 Task: Show the shared content for "Digital Experience".
Action: Mouse moved to (1114, 85)
Screenshot: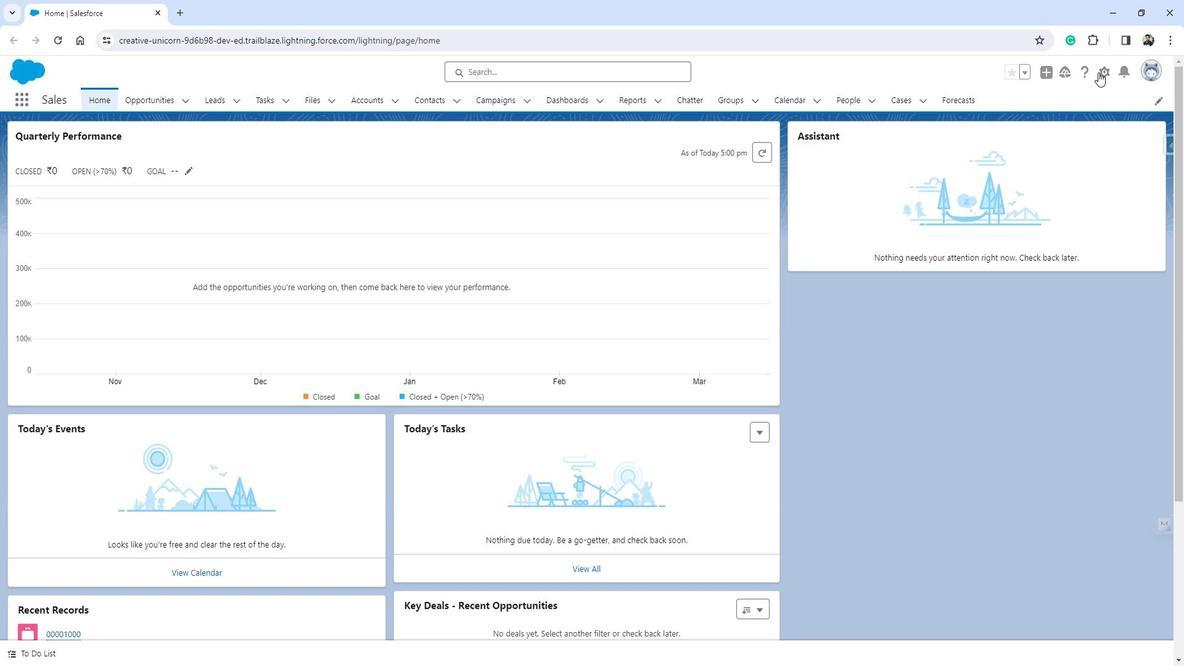 
Action: Mouse pressed left at (1114, 85)
Screenshot: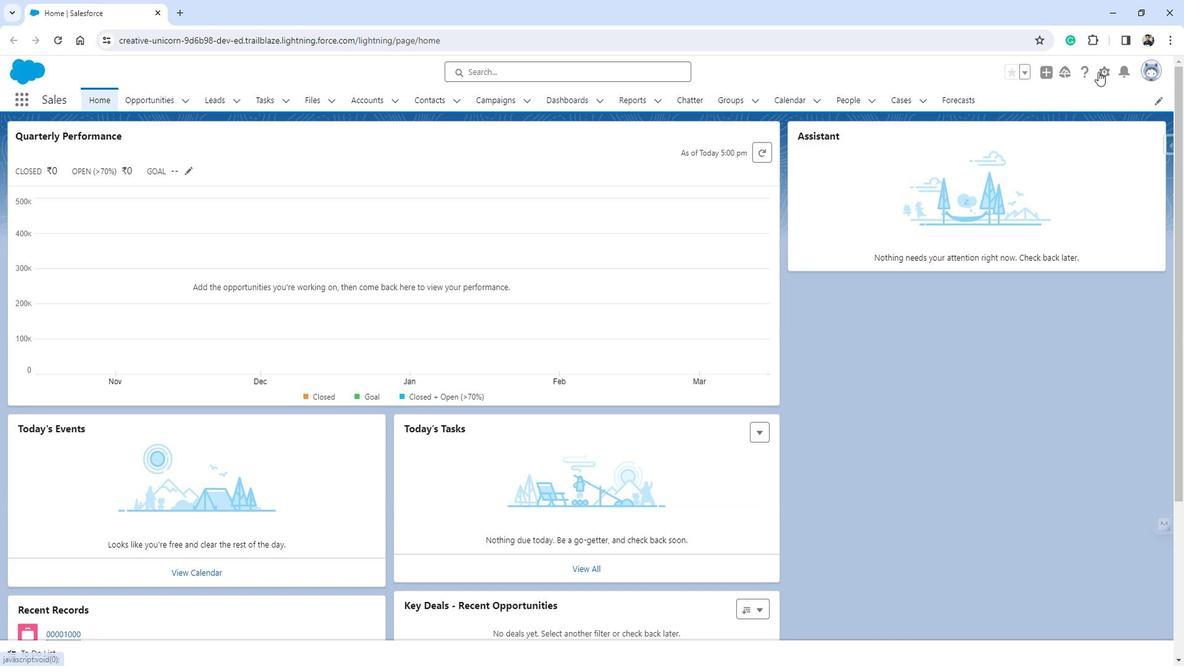 
Action: Mouse moved to (1064, 124)
Screenshot: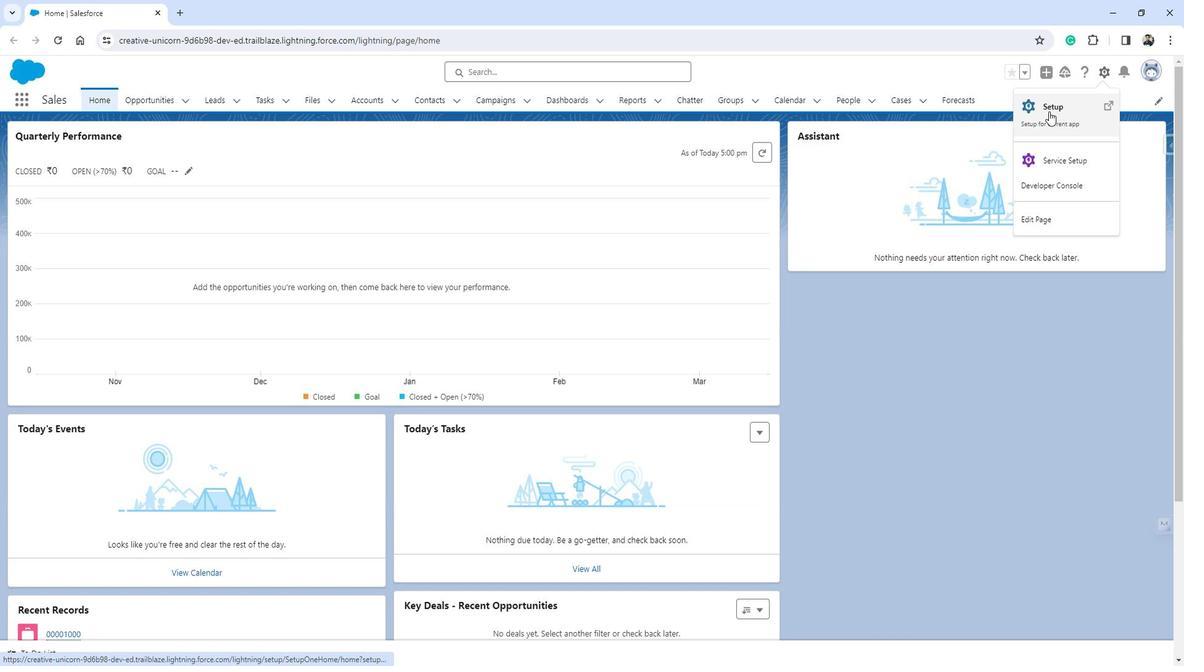 
Action: Mouse pressed left at (1064, 124)
Screenshot: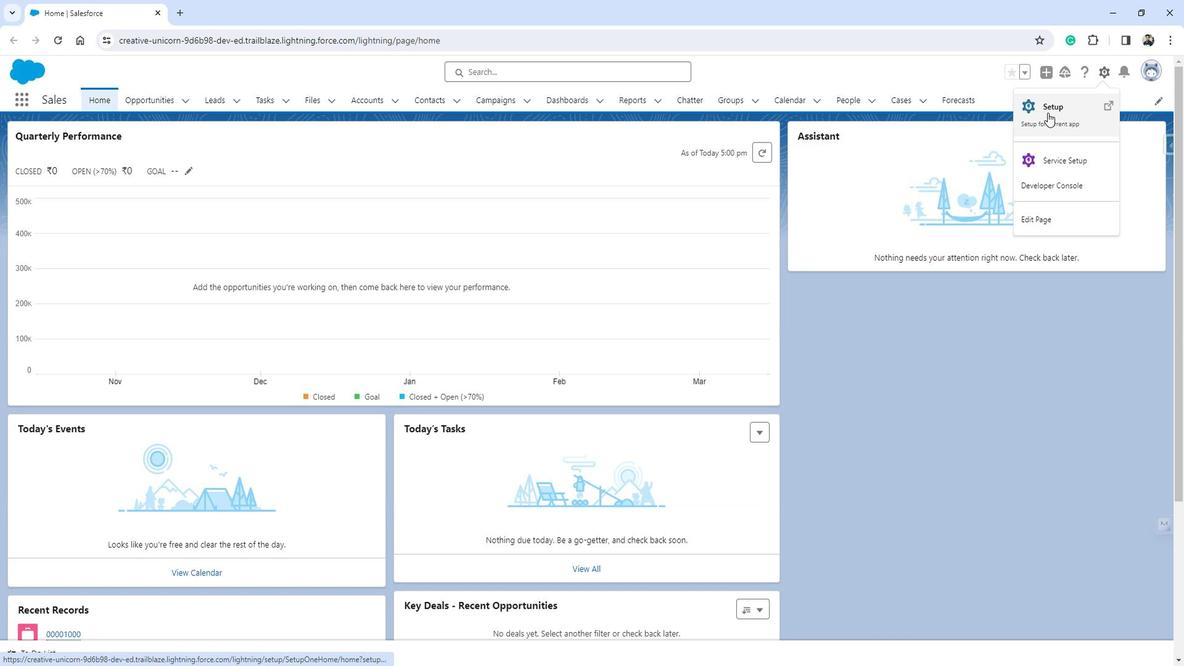 
Action: Mouse moved to (70, 363)
Screenshot: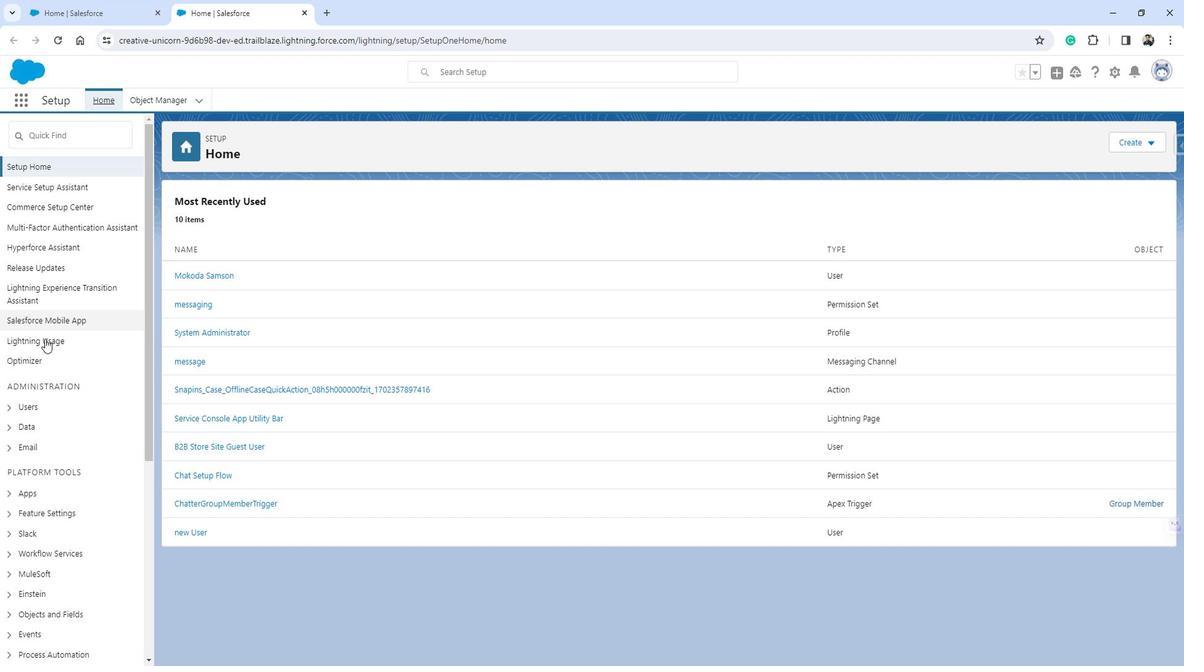 
Action: Mouse scrolled (70, 362) with delta (0, 0)
Screenshot: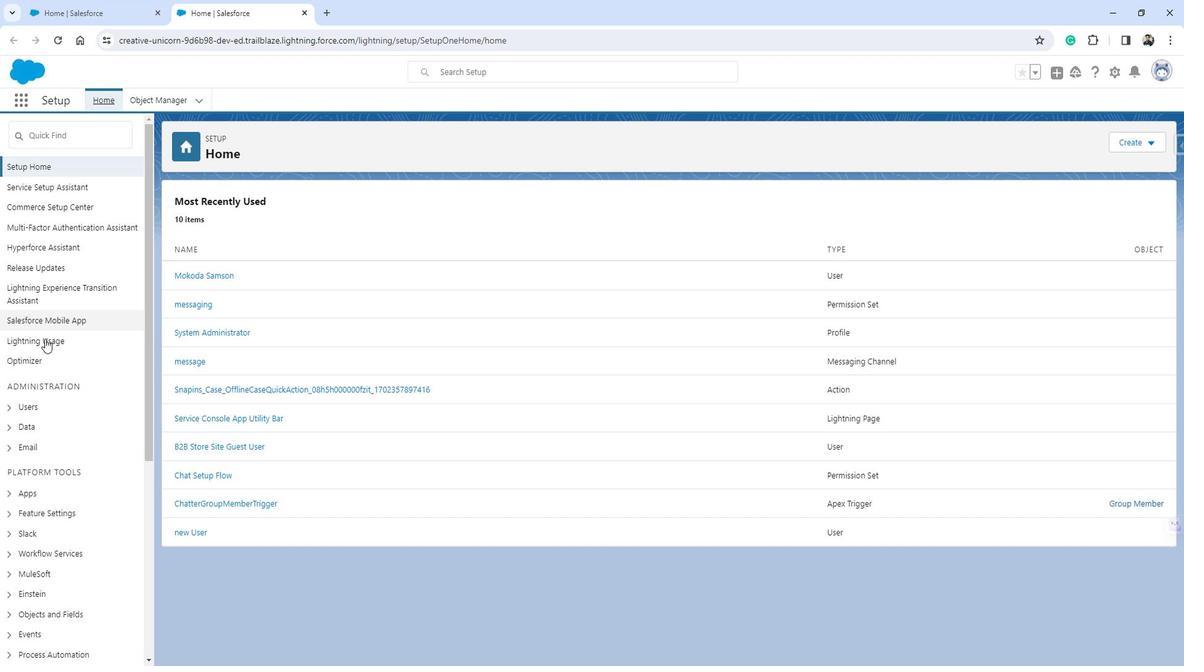 
Action: Mouse moved to (70, 367)
Screenshot: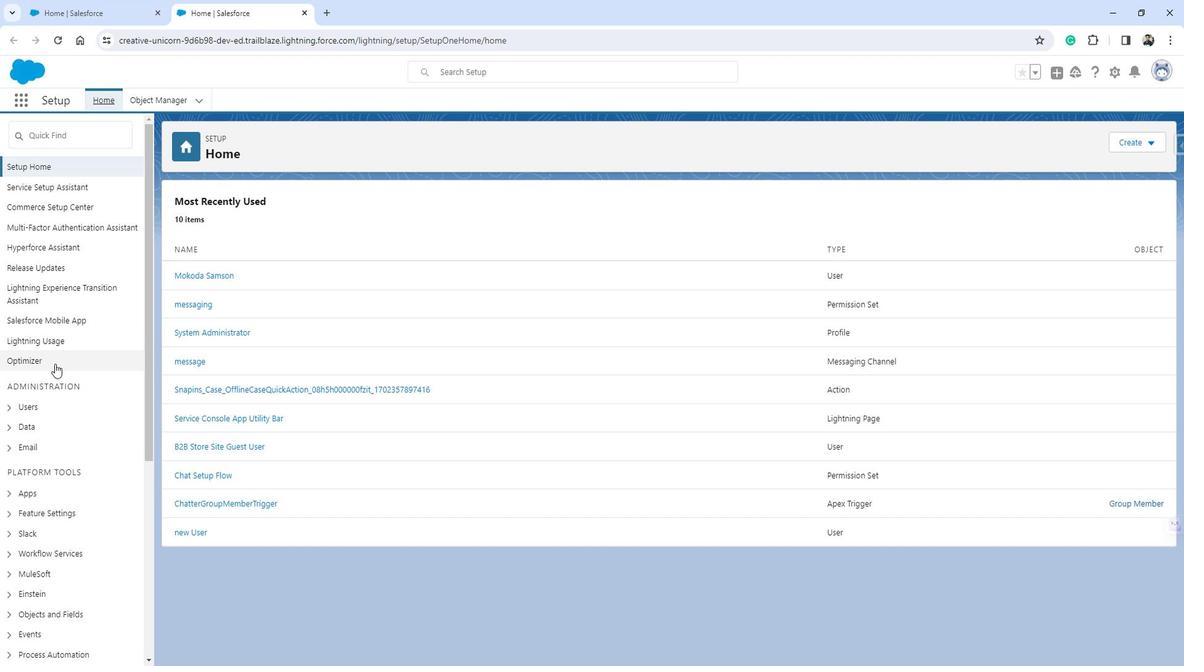 
Action: Mouse scrolled (70, 366) with delta (0, 0)
Screenshot: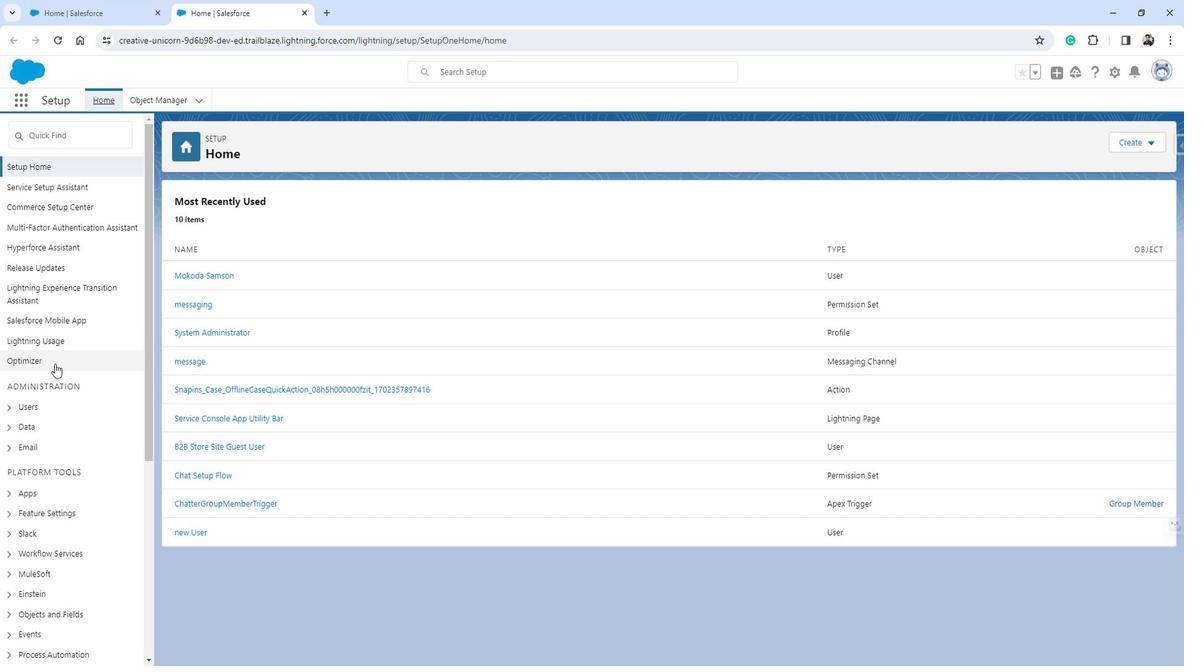
Action: Mouse moved to (71, 367)
Screenshot: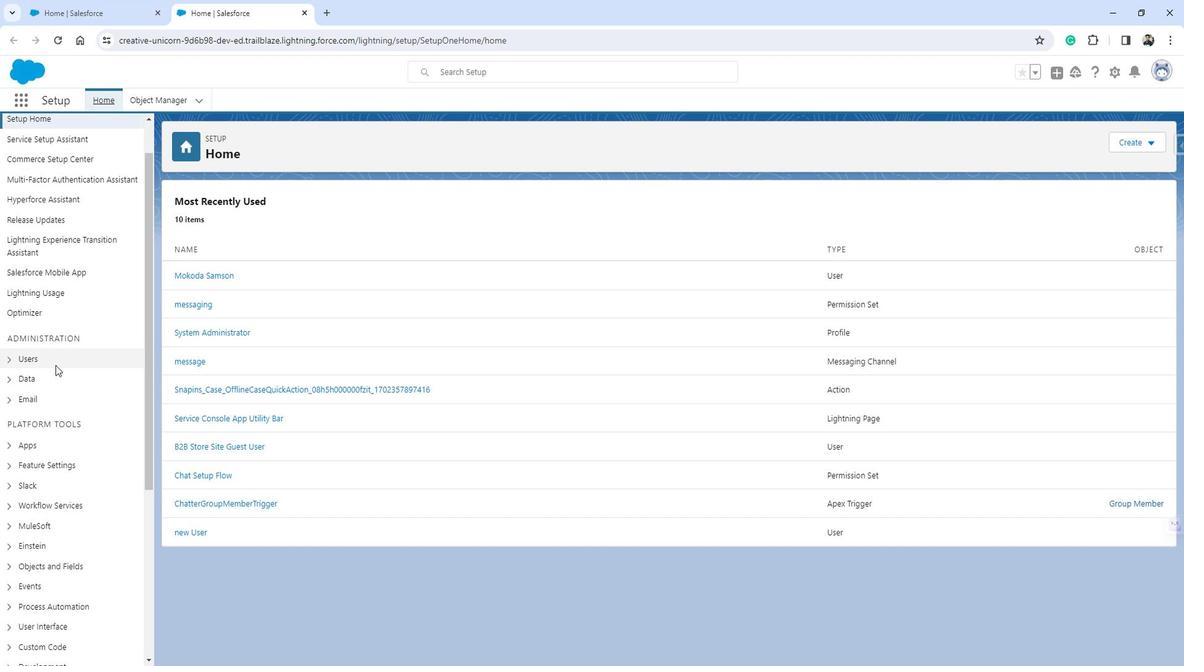 
Action: Mouse scrolled (71, 367) with delta (0, 0)
Screenshot: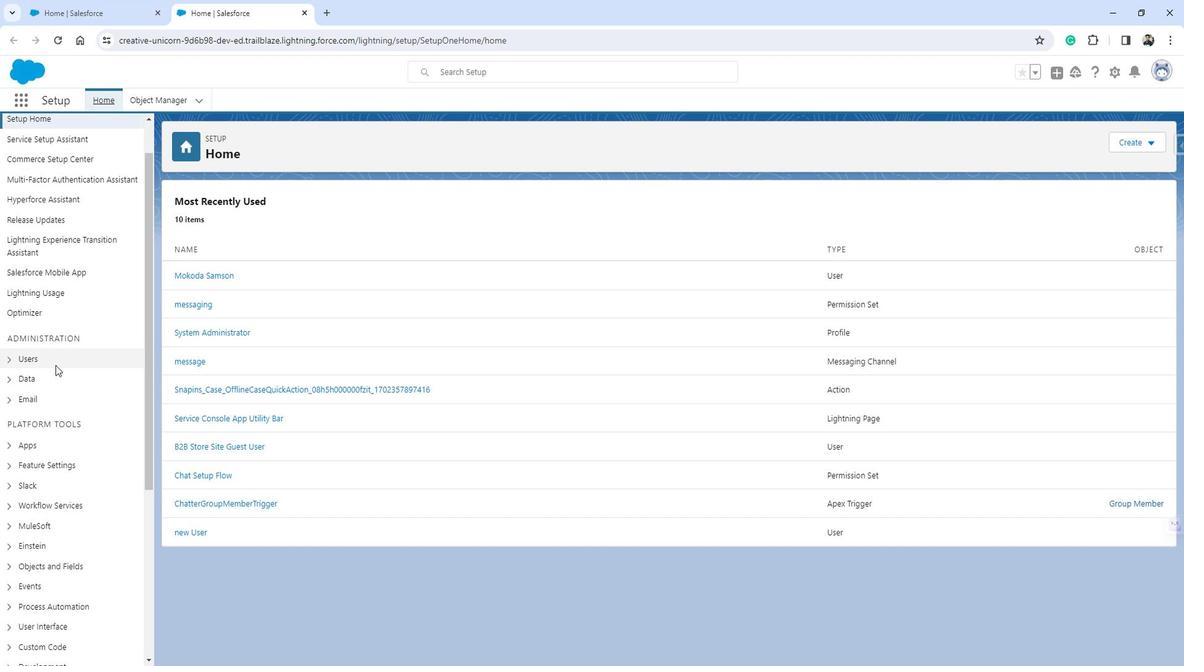 
Action: Mouse moved to (73, 367)
Screenshot: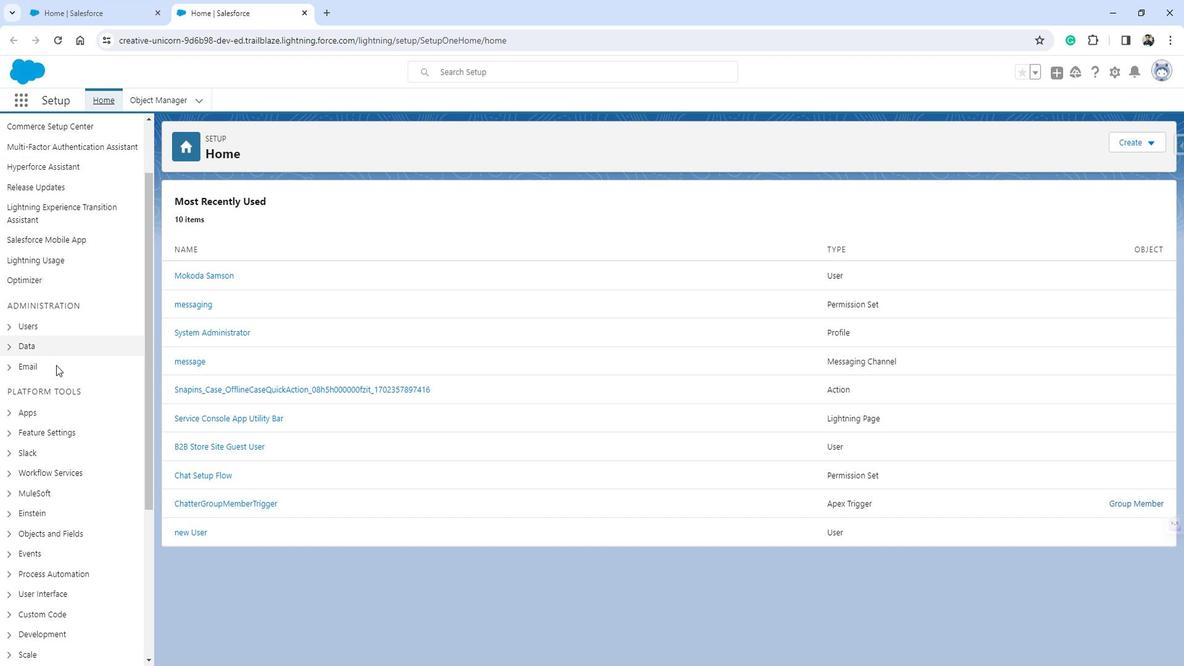 
Action: Mouse scrolled (73, 367) with delta (0, 0)
Screenshot: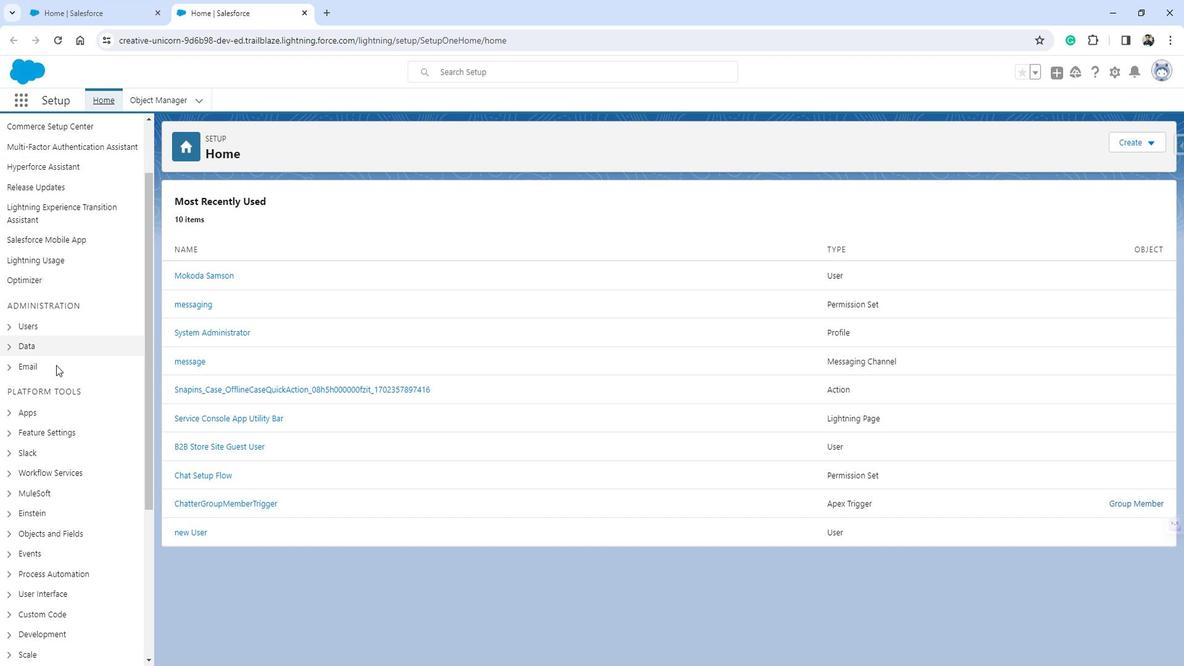
Action: Mouse moved to (72, 262)
Screenshot: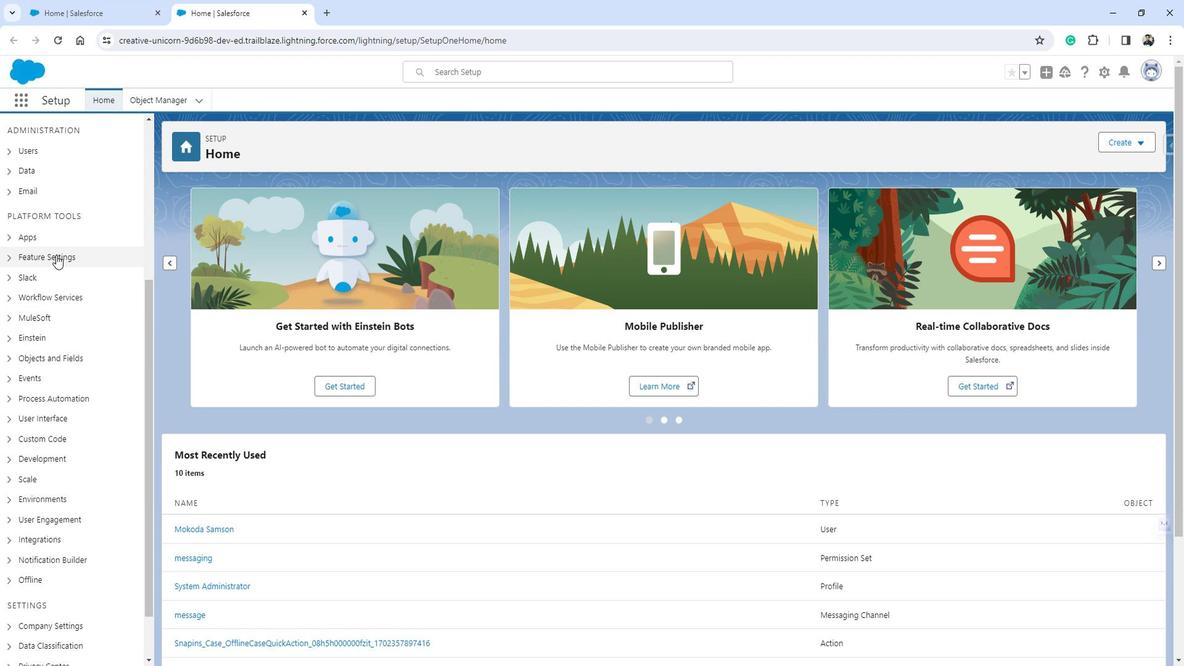 
Action: Mouse pressed left at (72, 262)
Screenshot: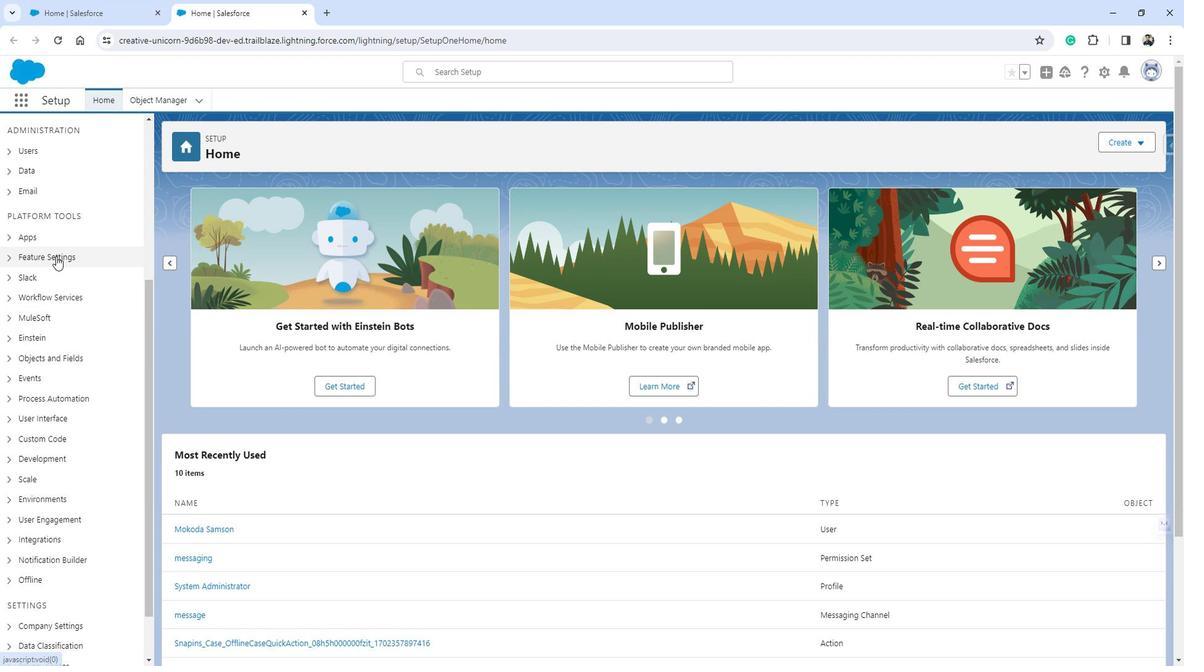 
Action: Mouse moved to (73, 389)
Screenshot: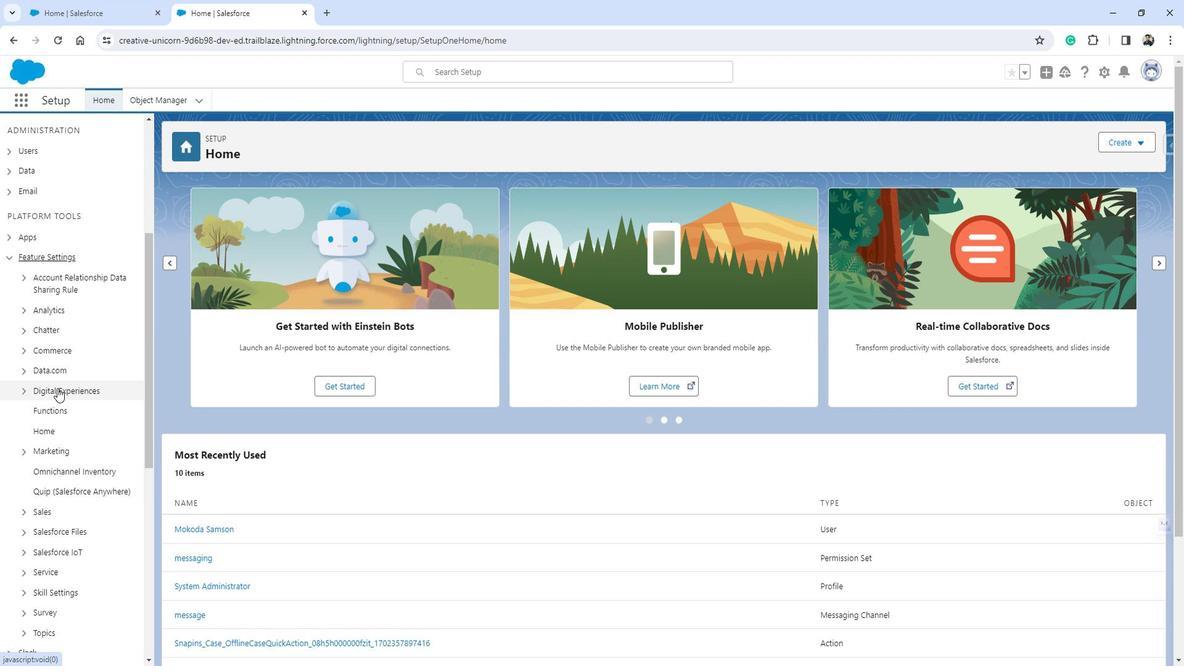 
Action: Mouse pressed left at (73, 389)
Screenshot: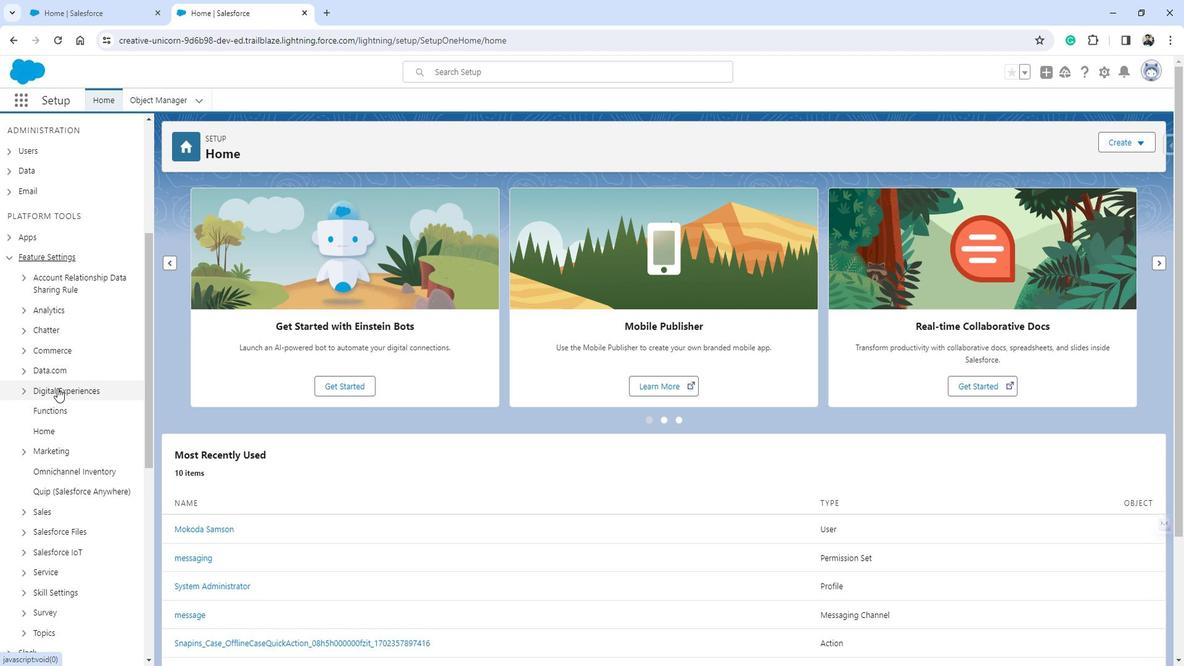 
Action: Mouse moved to (72, 414)
Screenshot: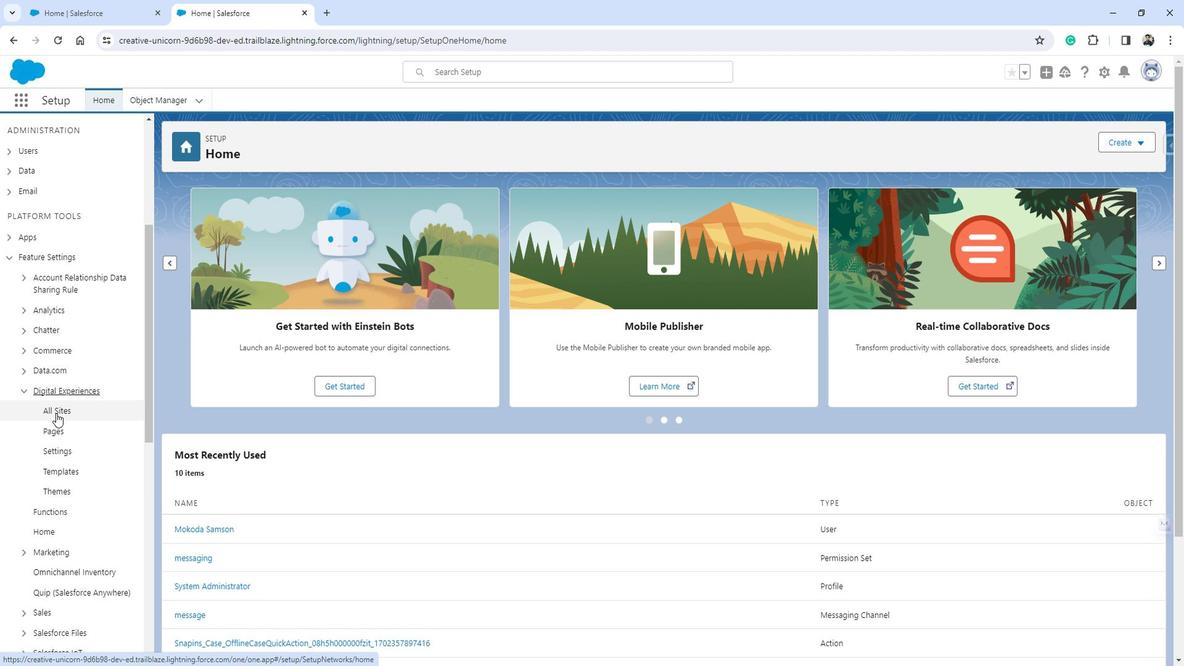 
Action: Mouse pressed left at (72, 414)
Screenshot: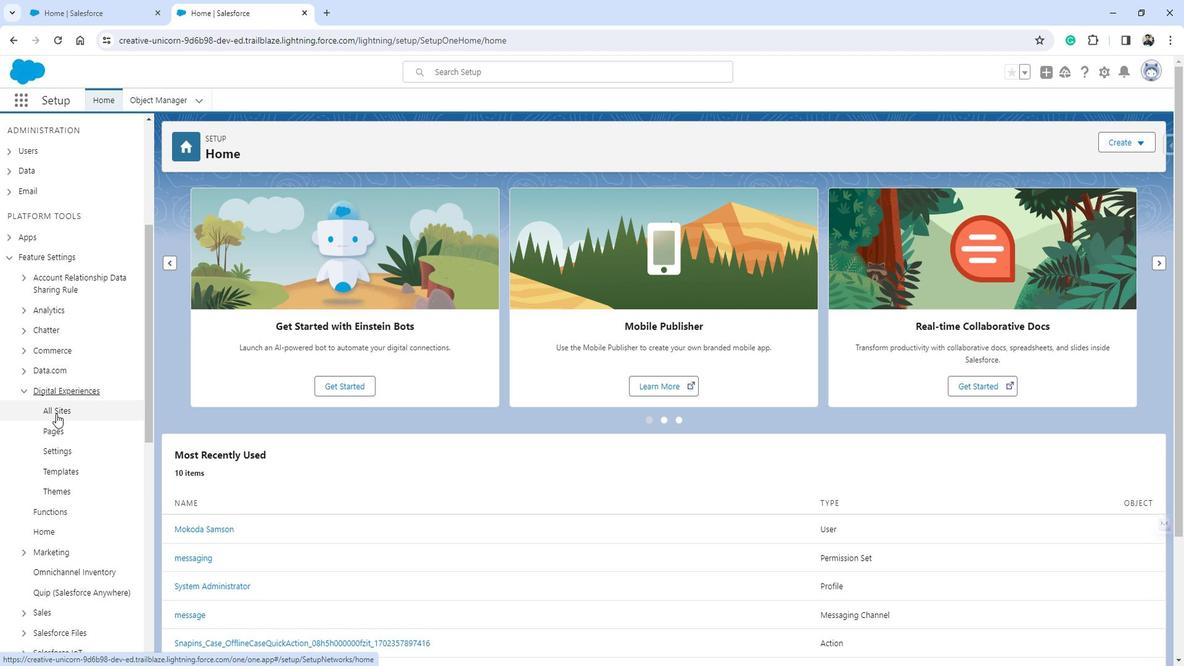 
Action: Mouse moved to (217, 384)
Screenshot: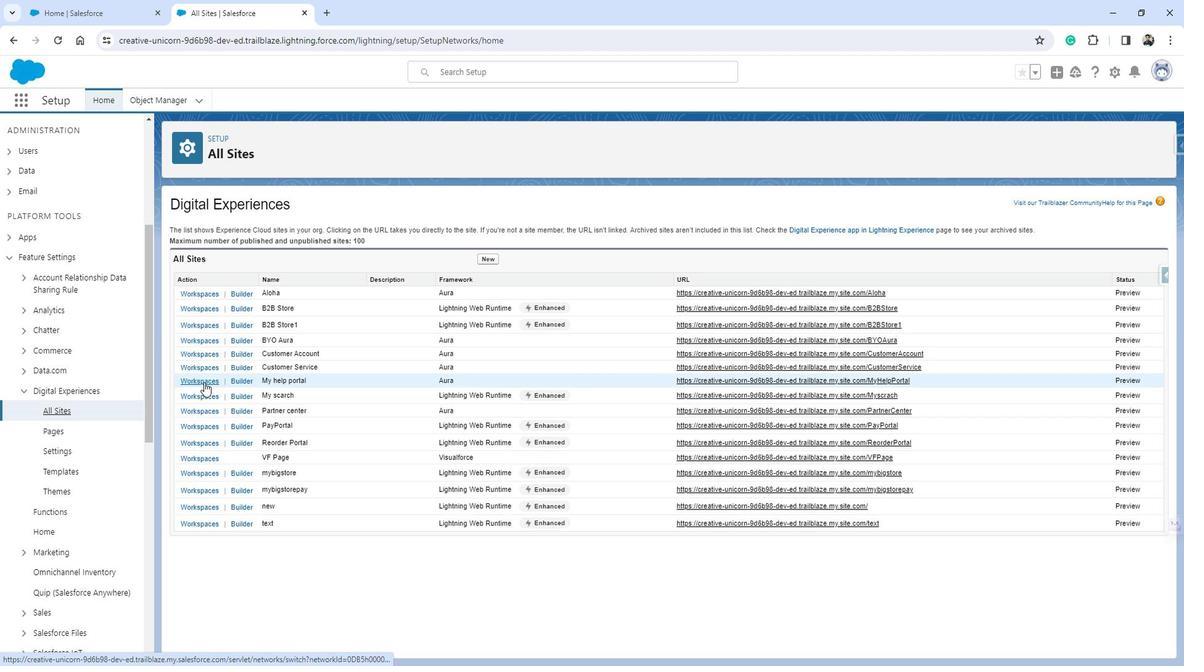 
Action: Mouse pressed left at (217, 384)
Screenshot: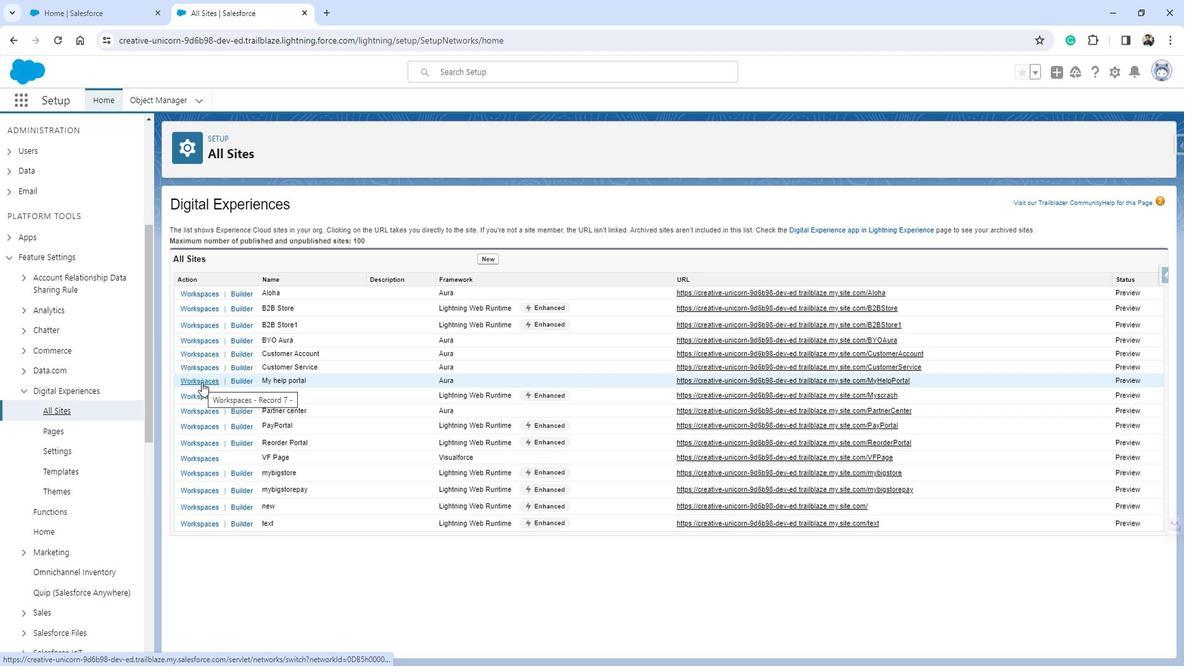 
Action: Mouse moved to (716, 289)
Screenshot: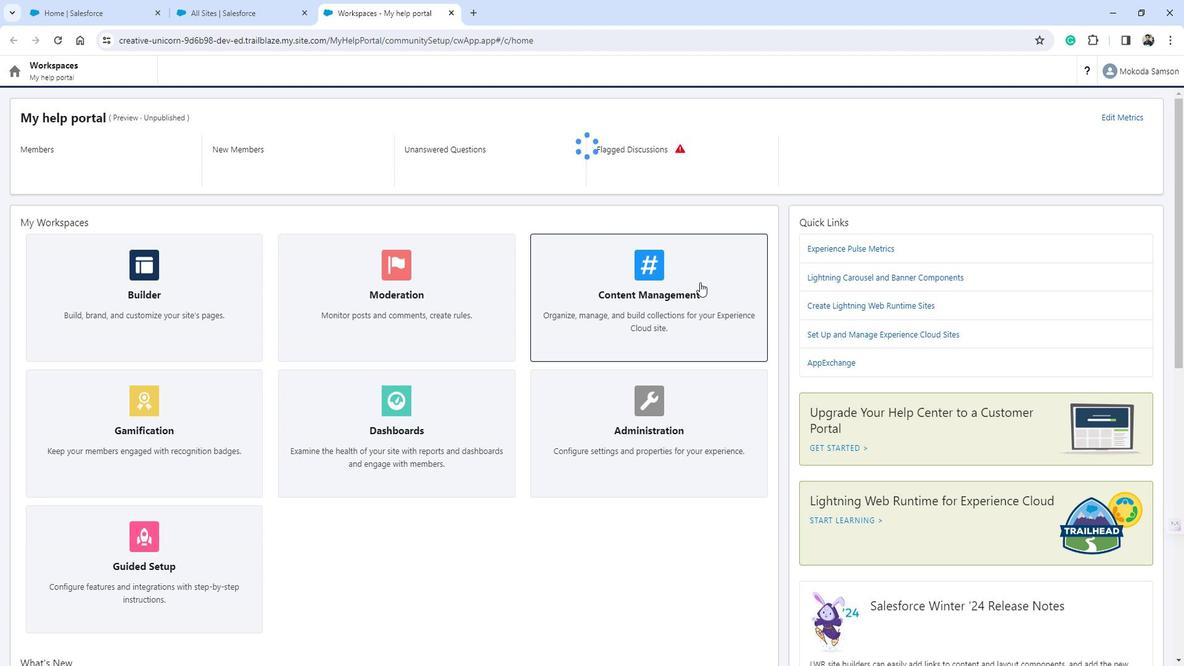 
Action: Mouse pressed left at (716, 289)
Screenshot: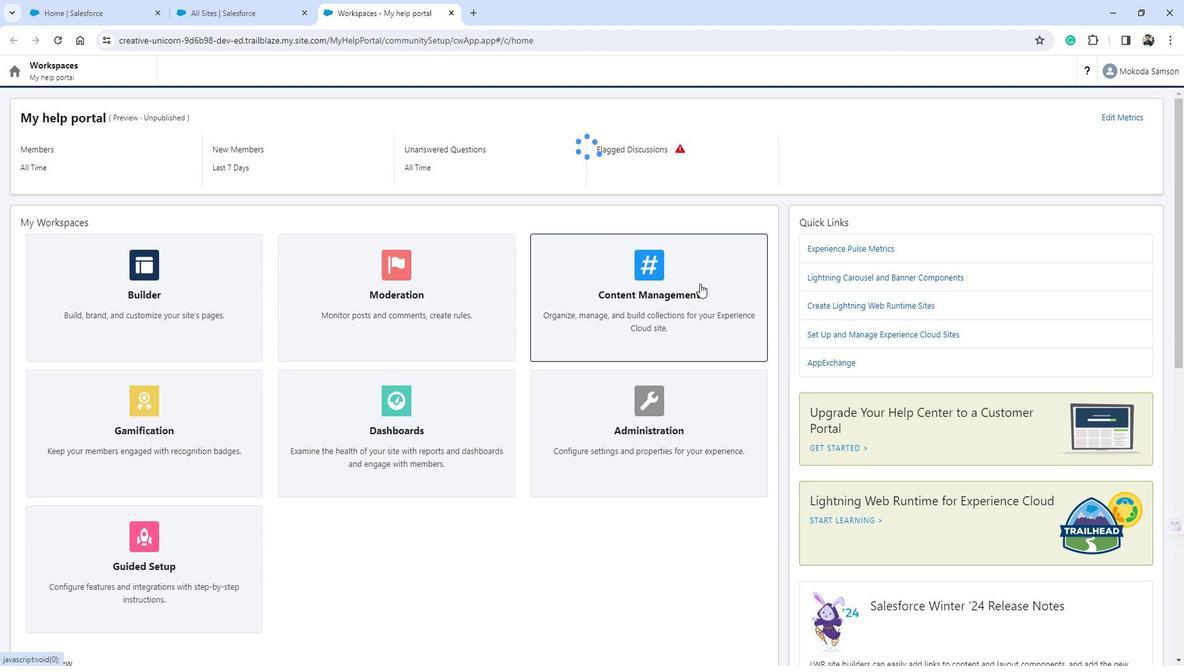 
Action: Mouse moved to (202, 87)
Screenshot: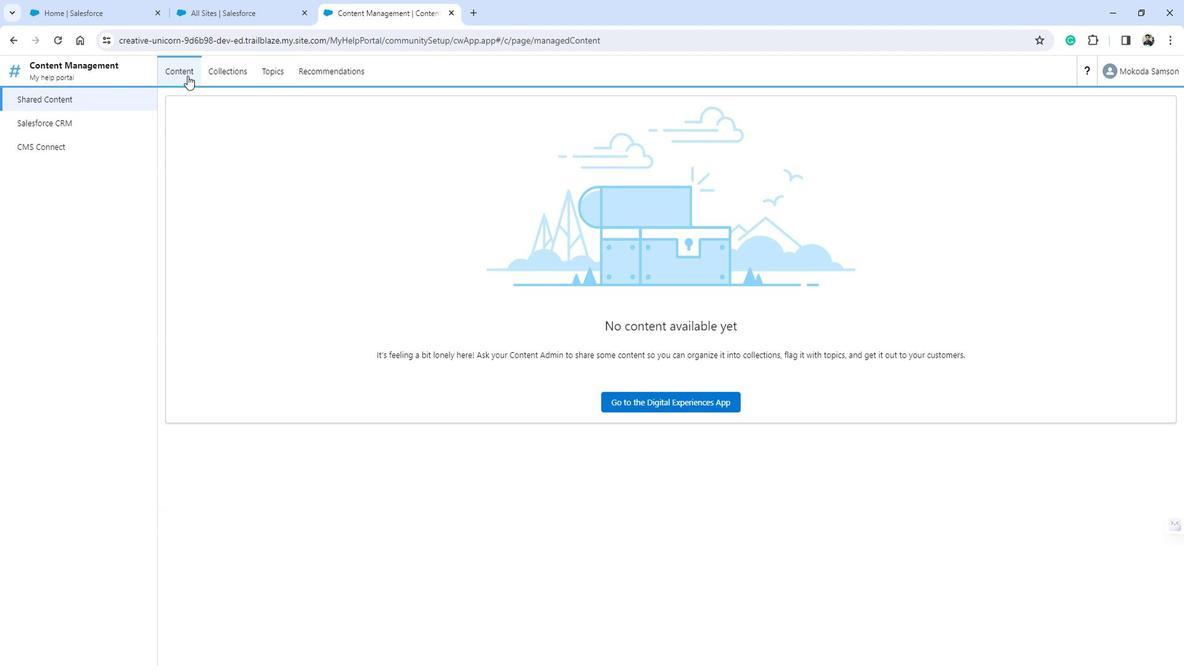 
Action: Mouse pressed left at (202, 87)
Screenshot: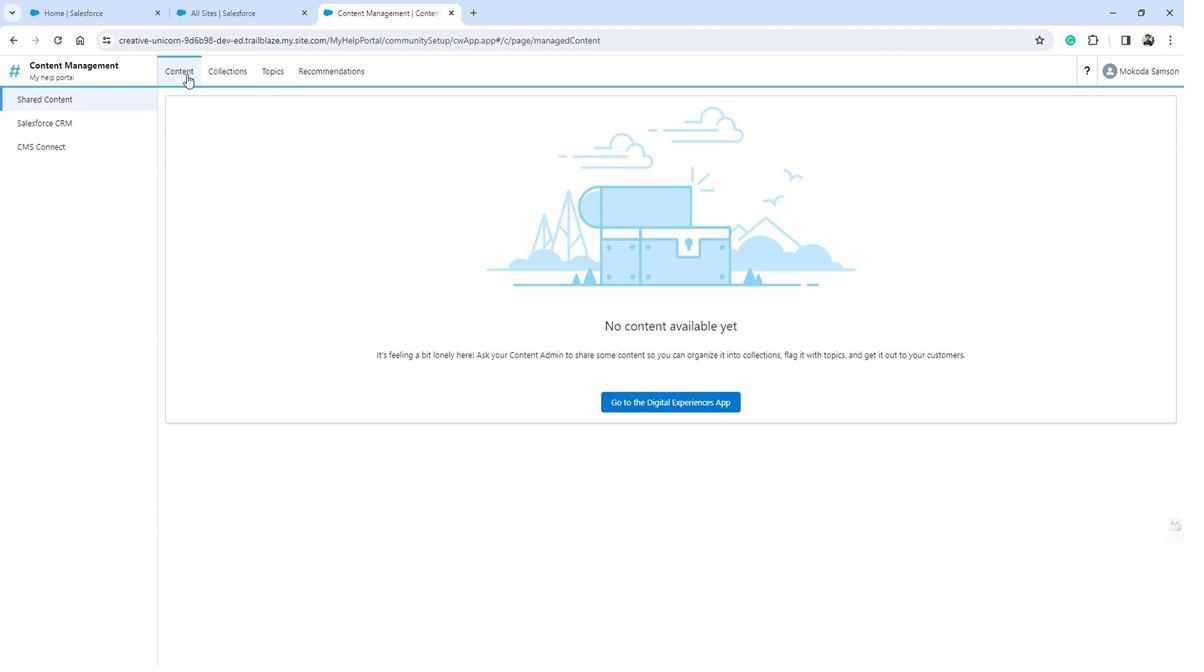 
Action: Mouse moved to (147, 111)
Screenshot: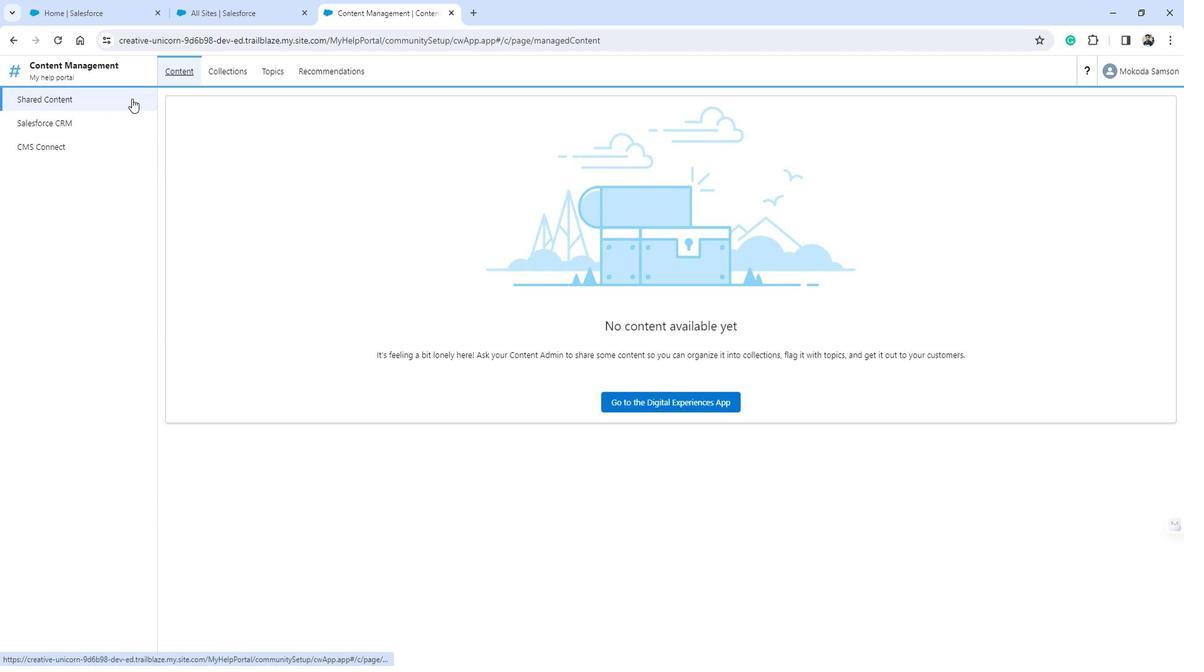 
